 Task: For heading  Tahoma with underline.  font size for heading20,  'Change the font style of data to'Arial.  and font size to 12,  Change the alignment of both headline & data to Align left.  In the sheet  Expense Tracking Spreadsheetbook
Action: Mouse moved to (71, 124)
Screenshot: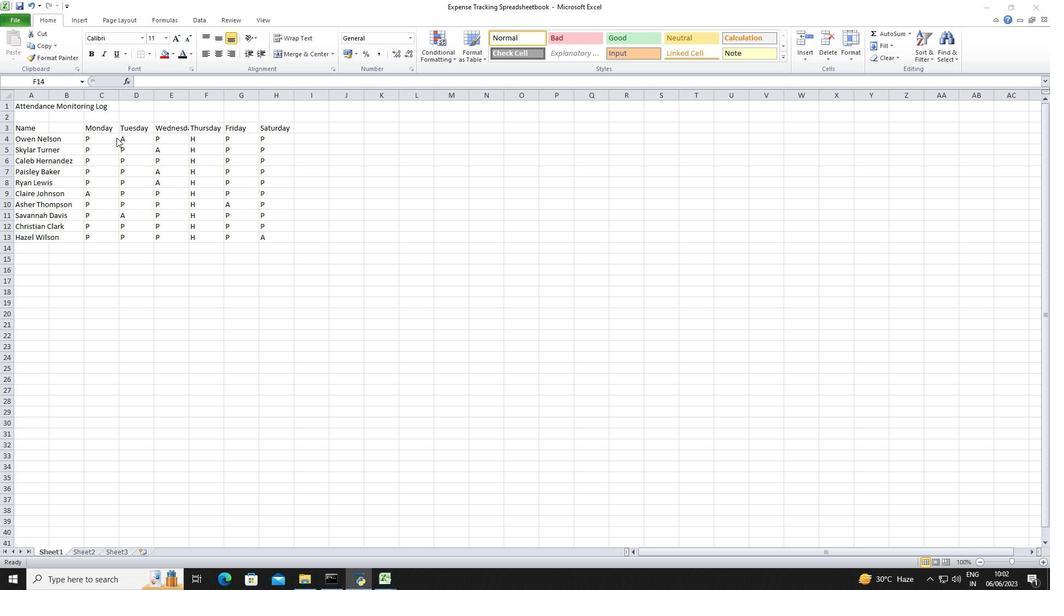 
Action: Mouse pressed left at (71, 124)
Screenshot: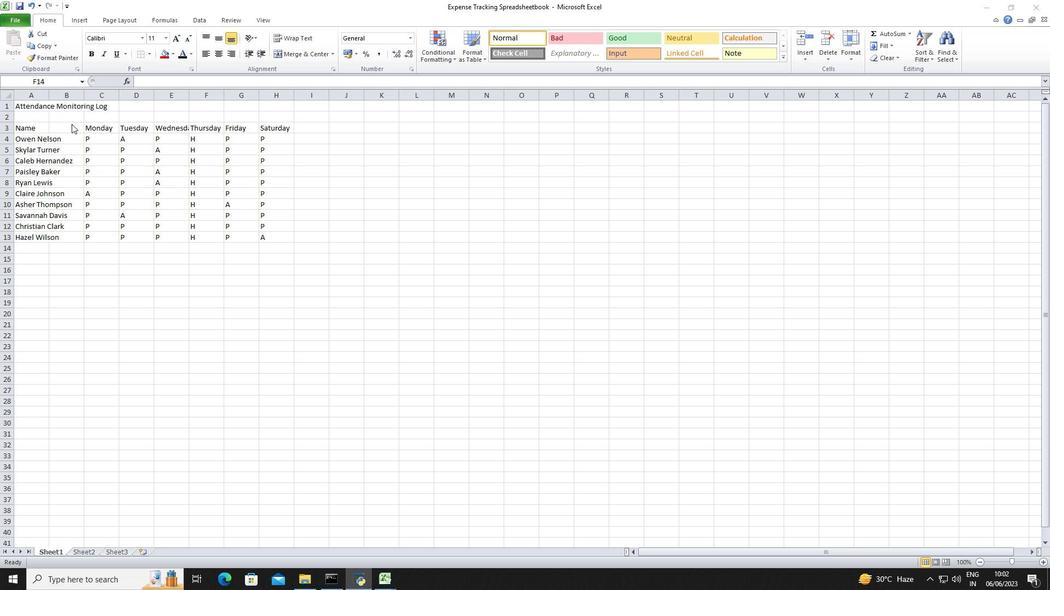 
Action: Mouse moved to (22, 109)
Screenshot: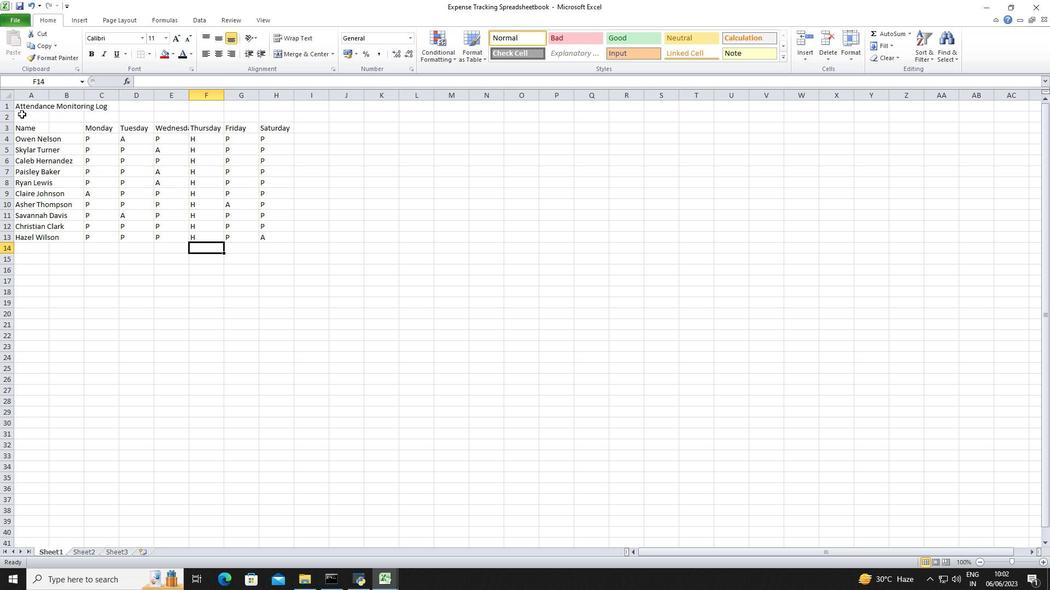 
Action: Mouse pressed left at (22, 109)
Screenshot: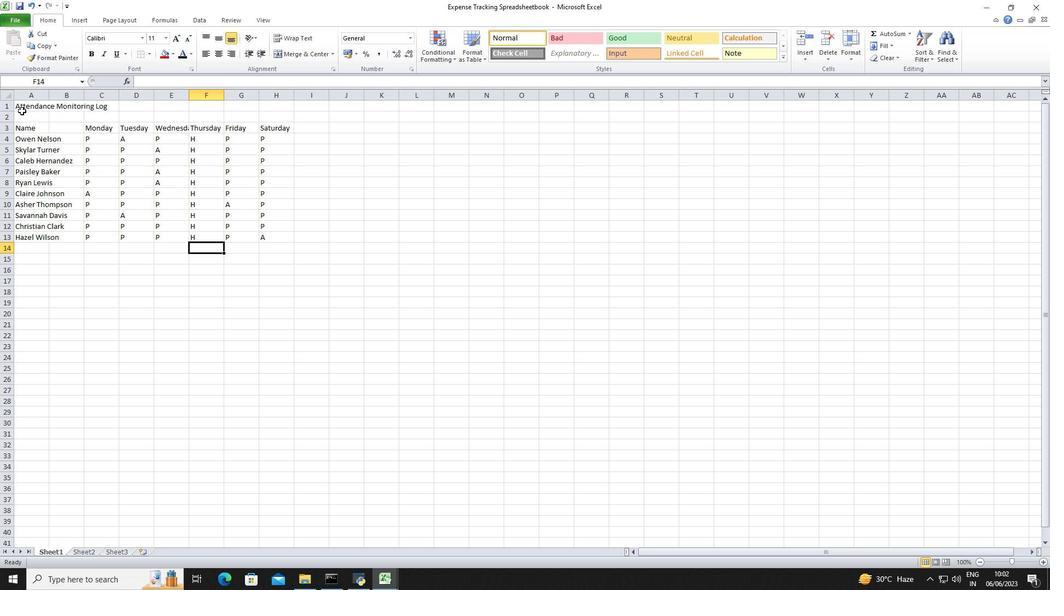 
Action: Mouse moved to (118, 39)
Screenshot: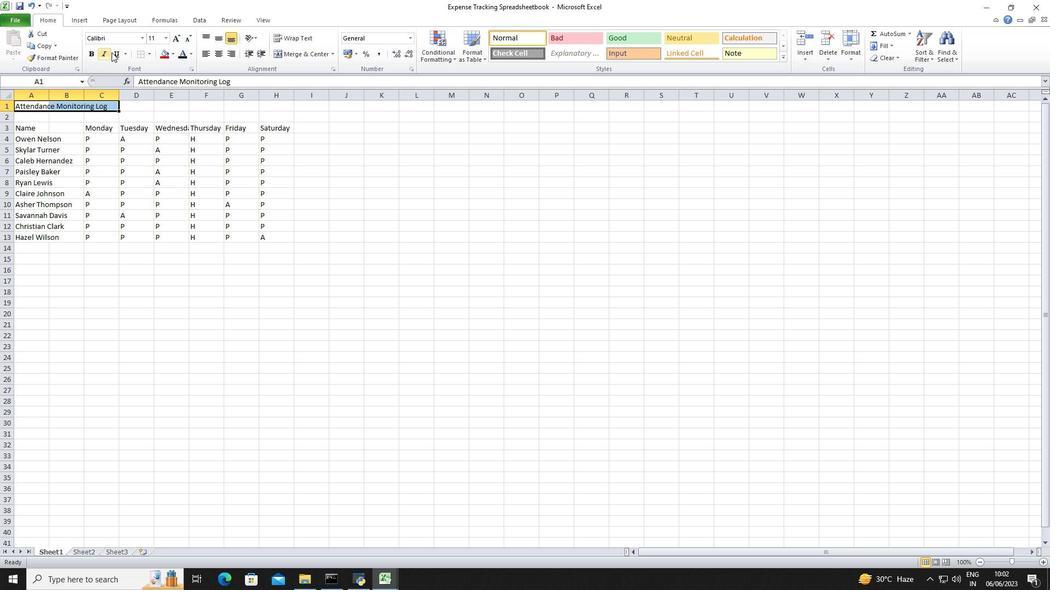 
Action: Mouse pressed left at (118, 39)
Screenshot: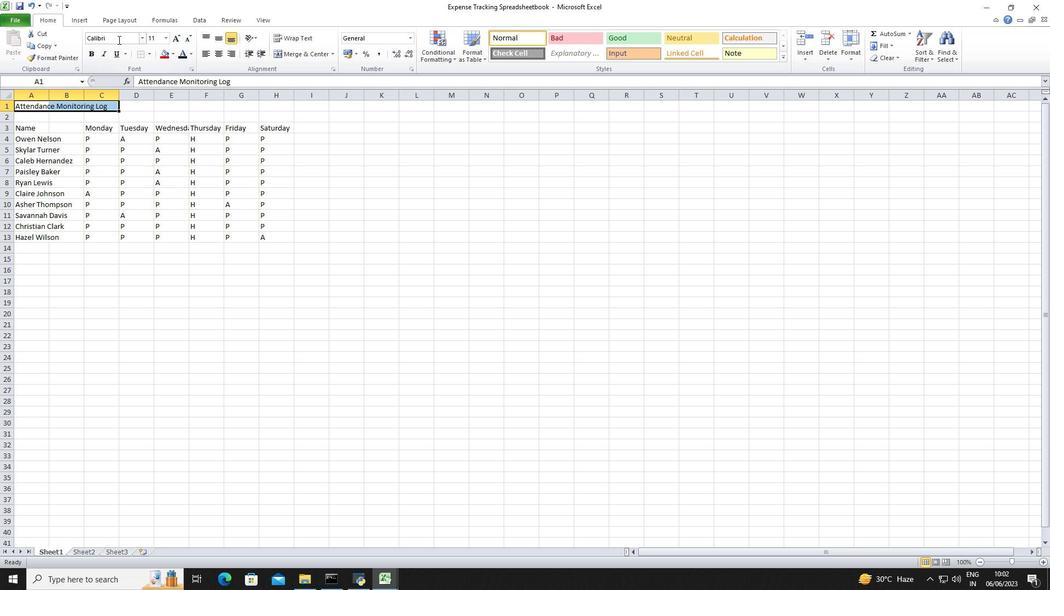 
Action: Key pressed <Key.shift>Tahoma<Key.enter>
Screenshot: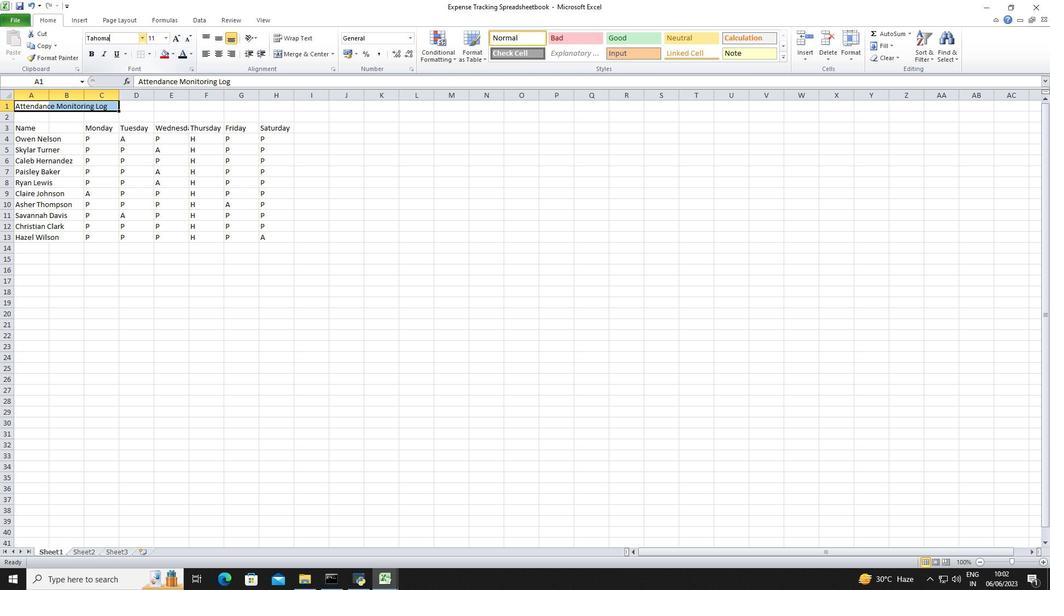 
Action: Mouse moved to (114, 51)
Screenshot: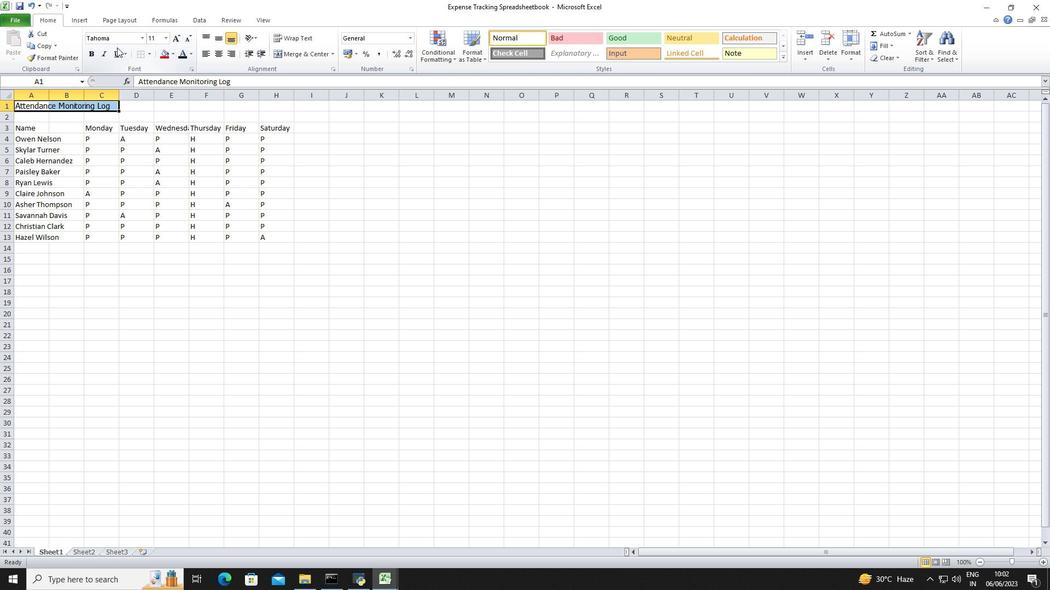 
Action: Mouse pressed left at (114, 51)
Screenshot: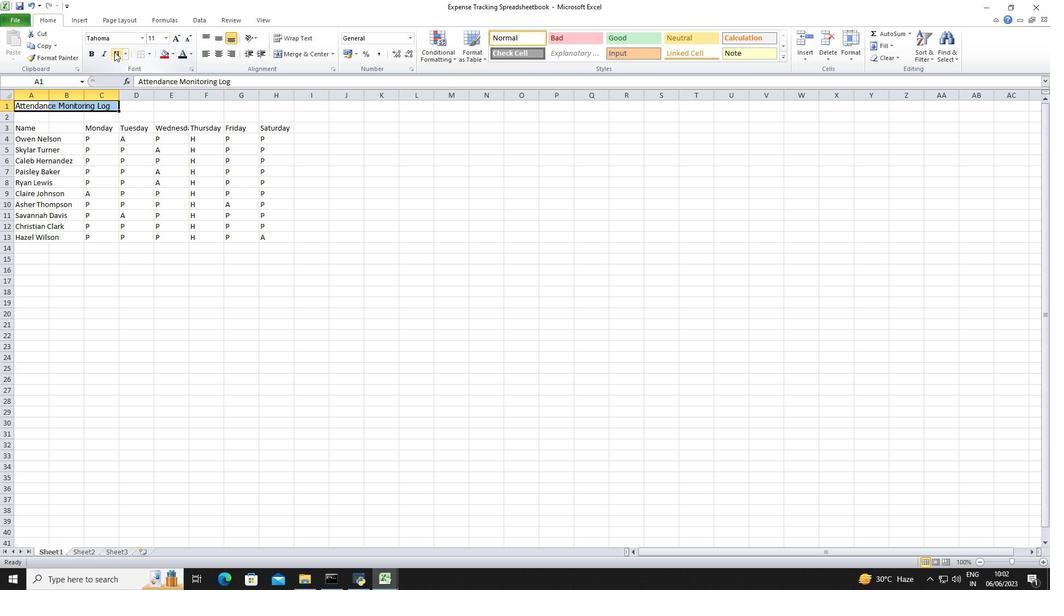 
Action: Mouse moved to (168, 34)
Screenshot: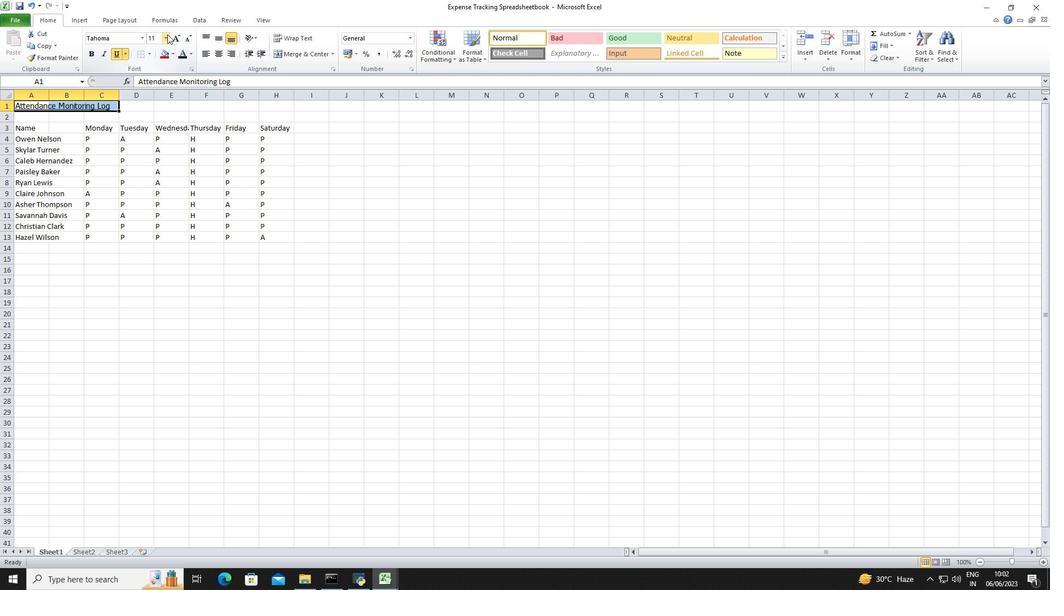 
Action: Mouse pressed left at (168, 34)
Screenshot: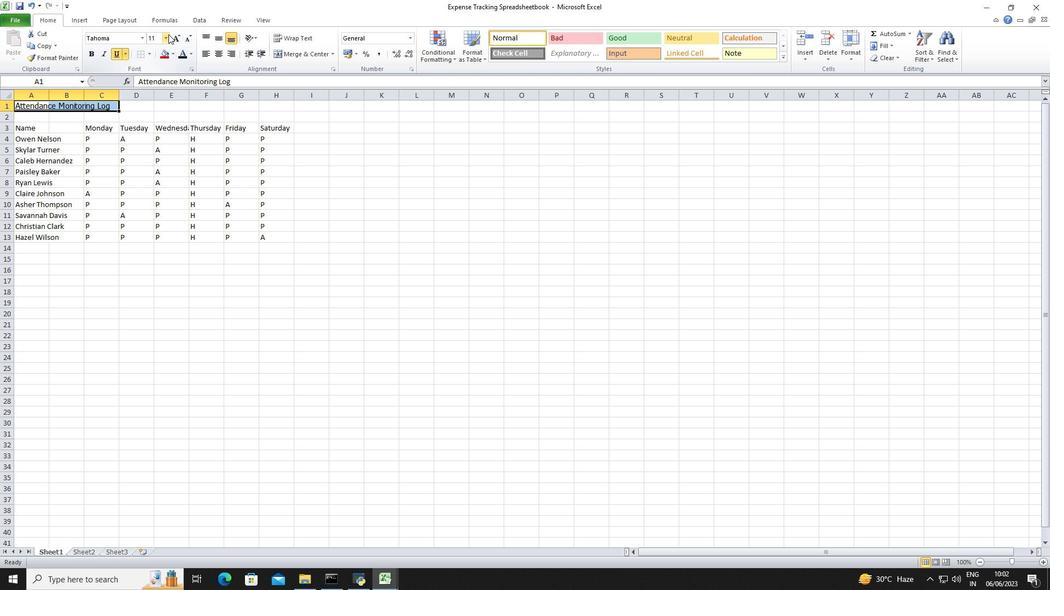 
Action: Mouse moved to (156, 120)
Screenshot: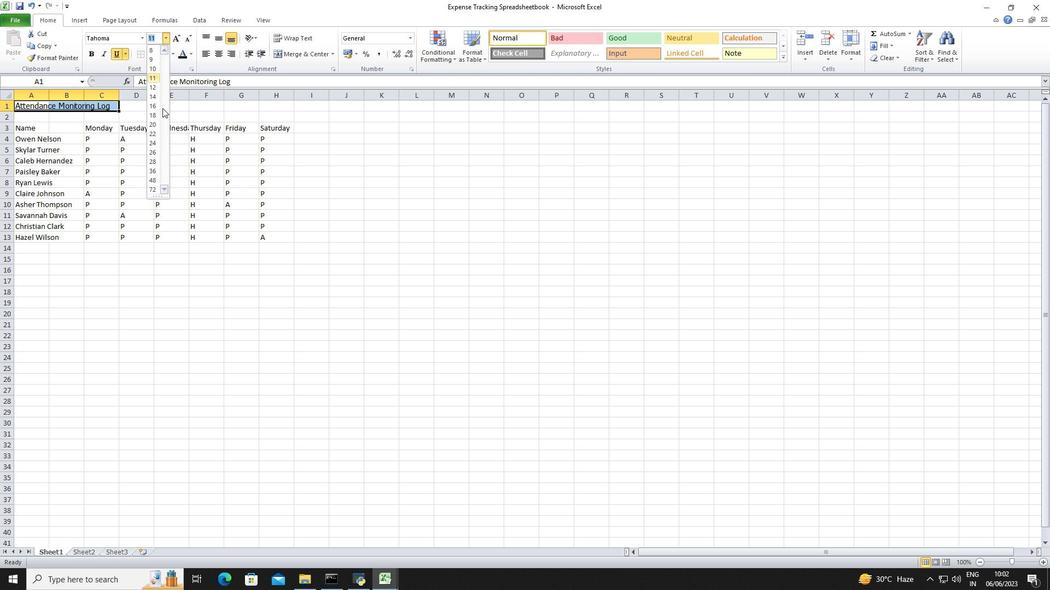 
Action: Mouse pressed left at (156, 120)
Screenshot: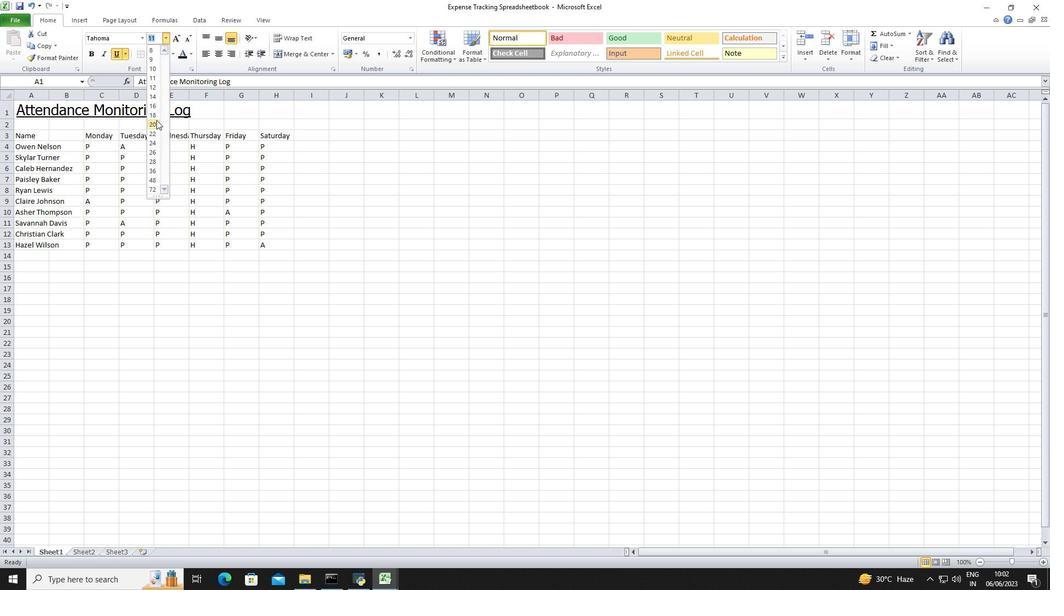 
Action: Mouse moved to (47, 137)
Screenshot: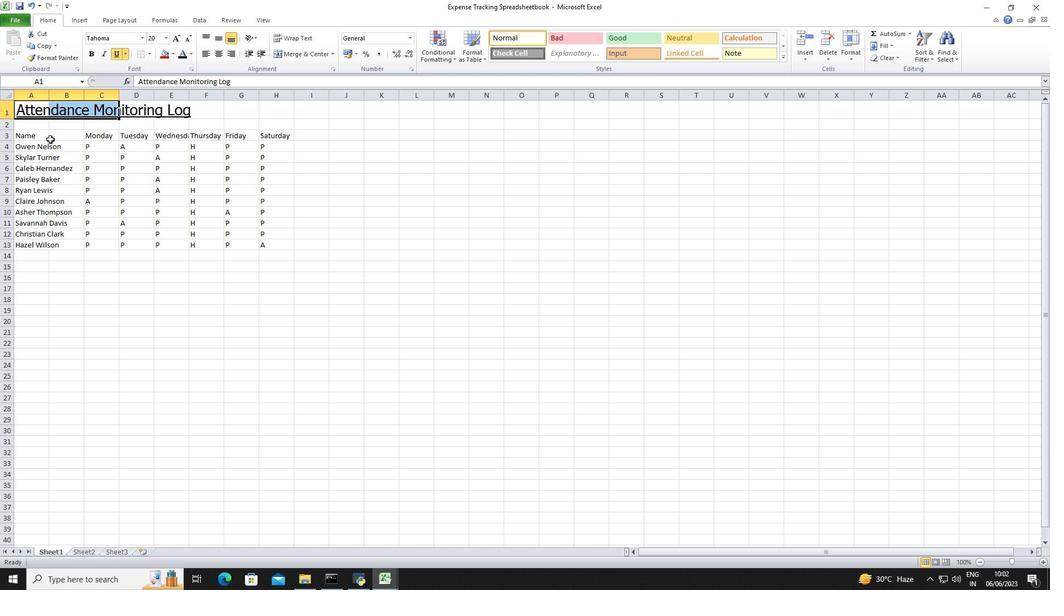 
Action: Mouse pressed left at (47, 137)
Screenshot: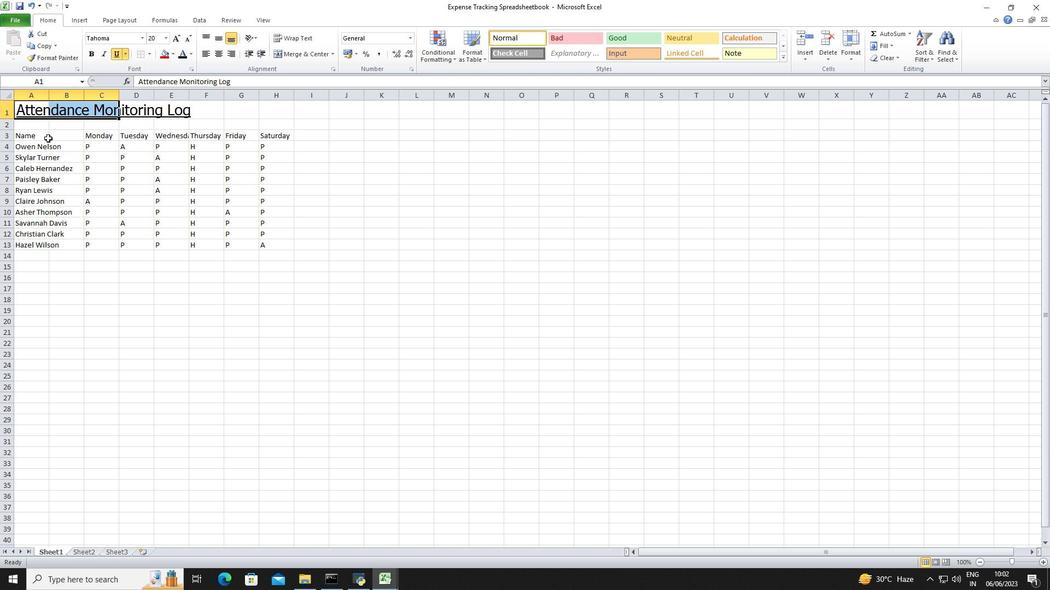 
Action: Mouse moved to (121, 38)
Screenshot: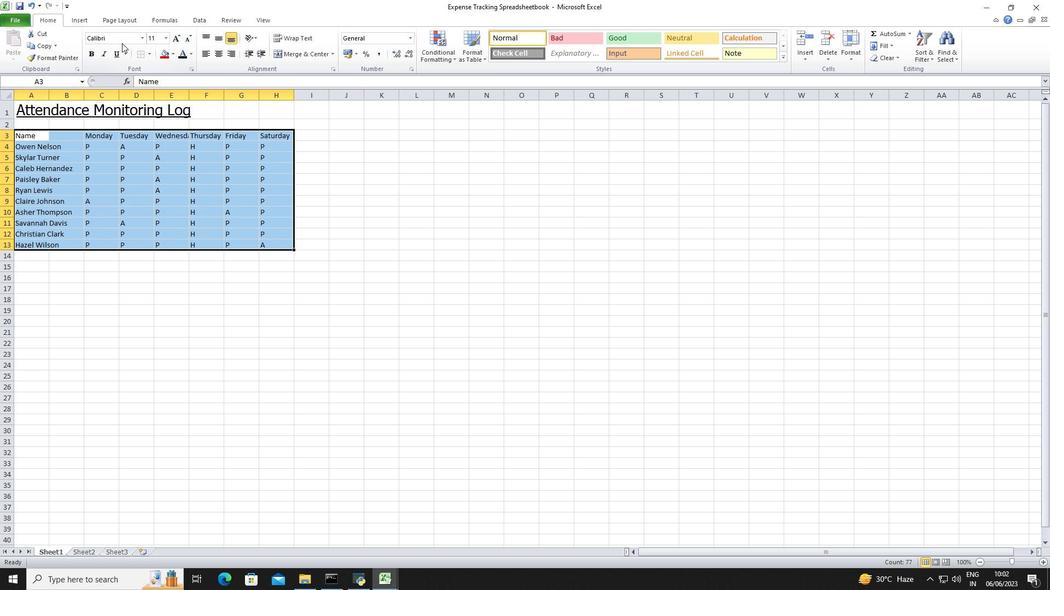 
Action: Mouse pressed left at (121, 38)
Screenshot: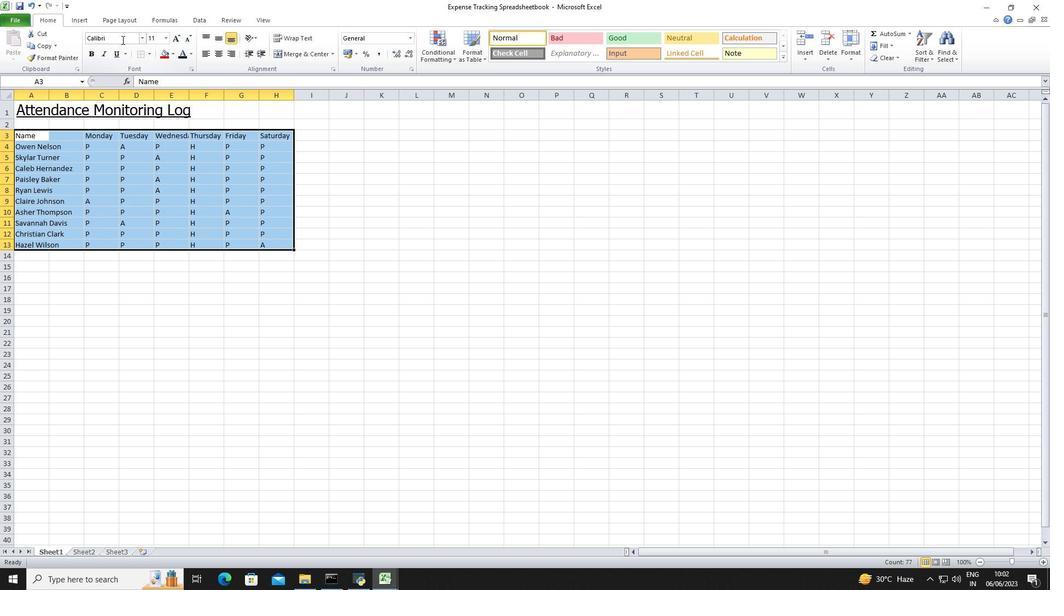 
Action: Key pressed <Key.shift>Arial<Key.enter>
Screenshot: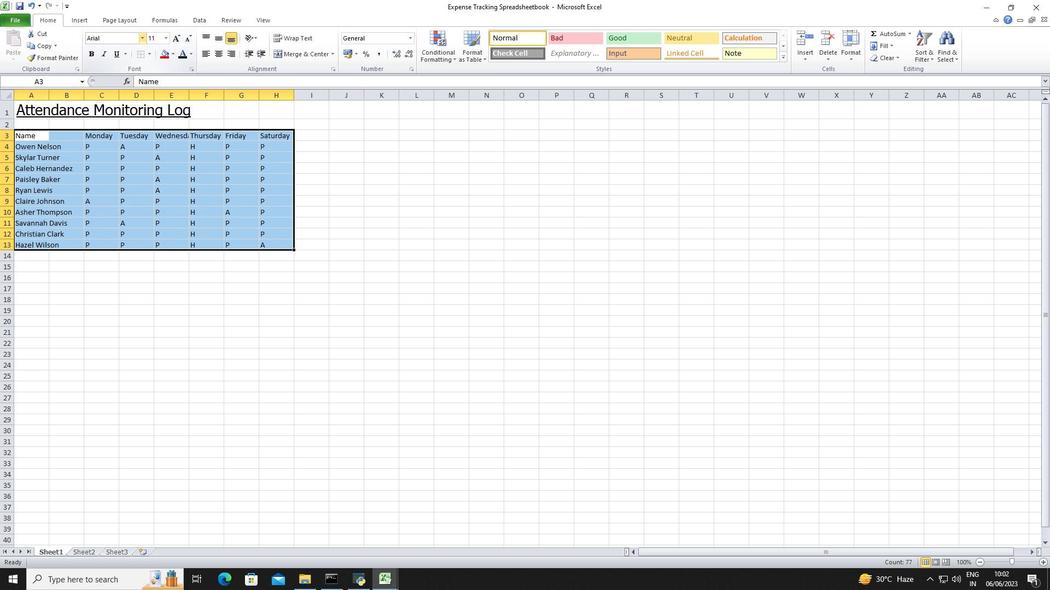 
Action: Mouse moved to (165, 37)
Screenshot: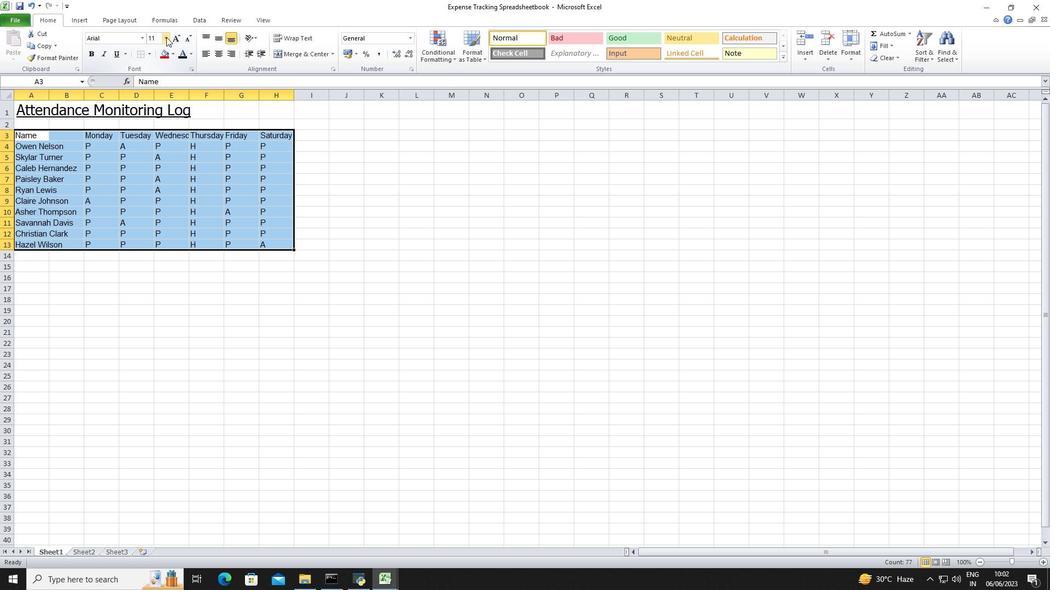 
Action: Mouse pressed left at (165, 37)
Screenshot: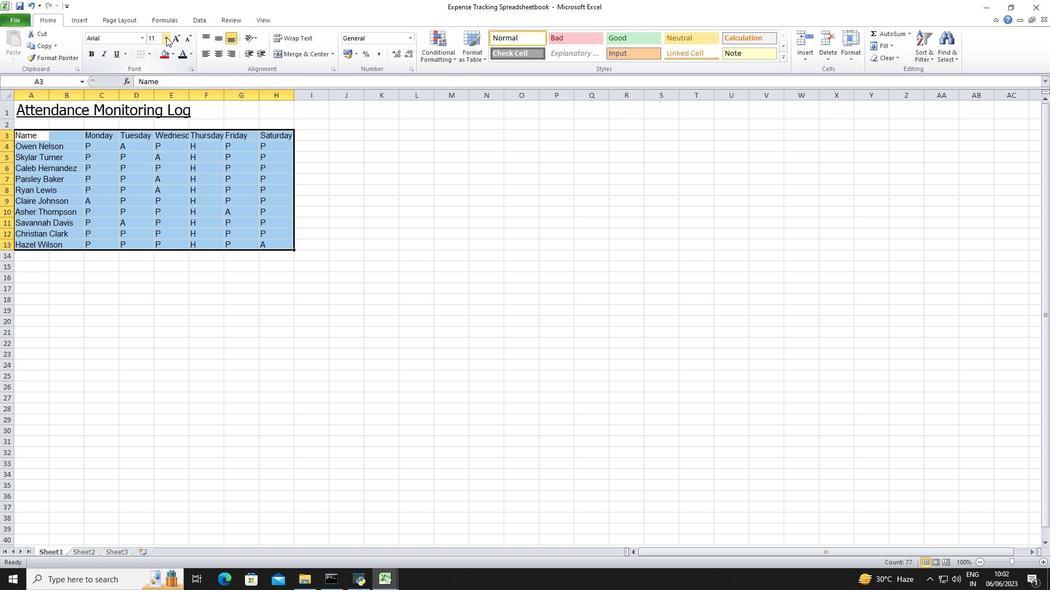 
Action: Mouse moved to (153, 84)
Screenshot: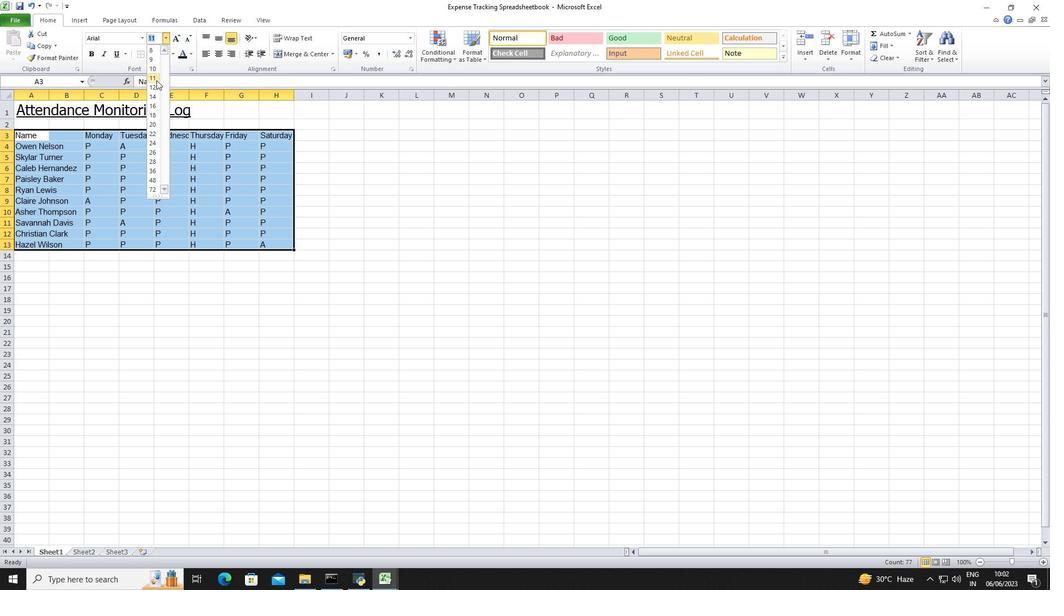 
Action: Mouse pressed left at (153, 84)
Screenshot: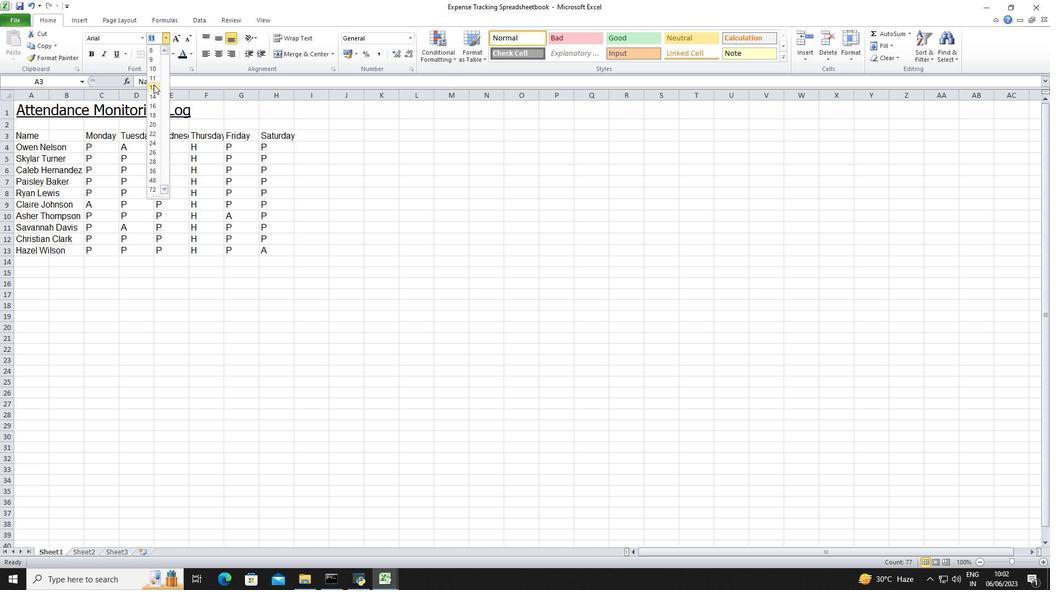 
Action: Mouse moved to (201, 51)
Screenshot: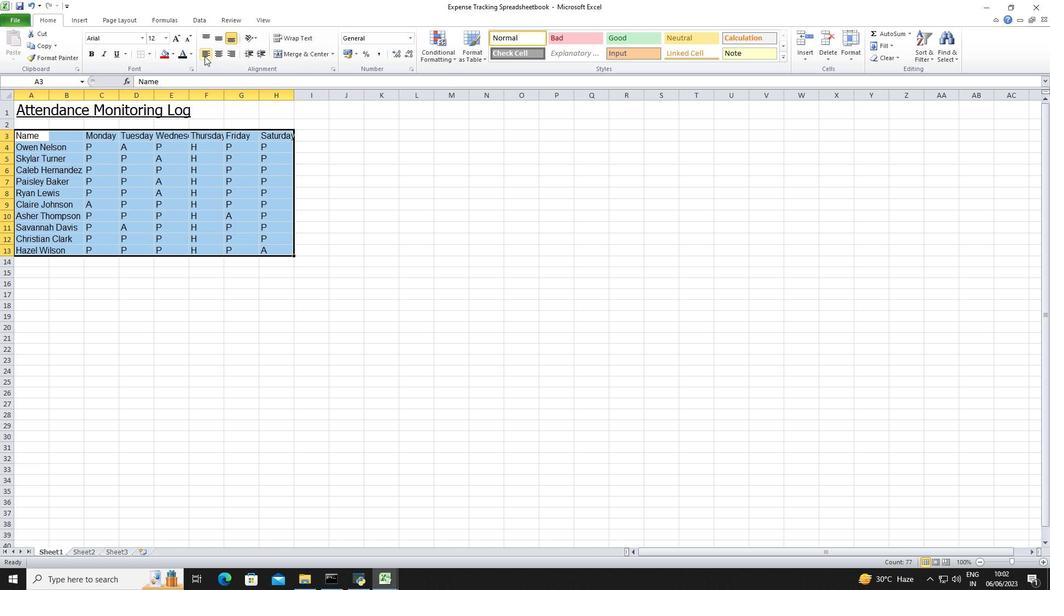 
Action: Mouse pressed left at (201, 51)
Screenshot: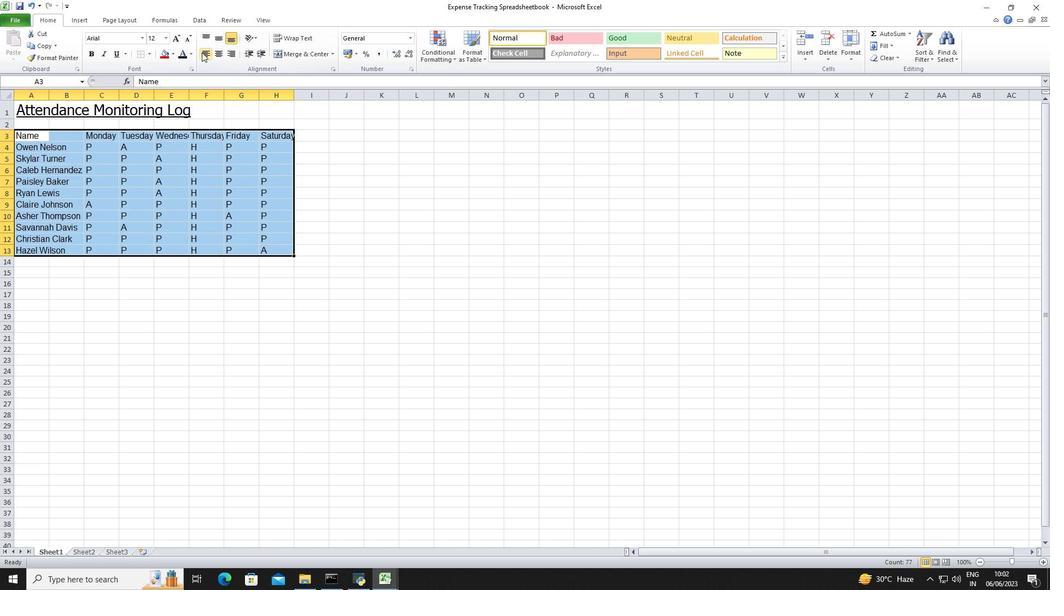 
Action: Mouse moved to (33, 111)
Screenshot: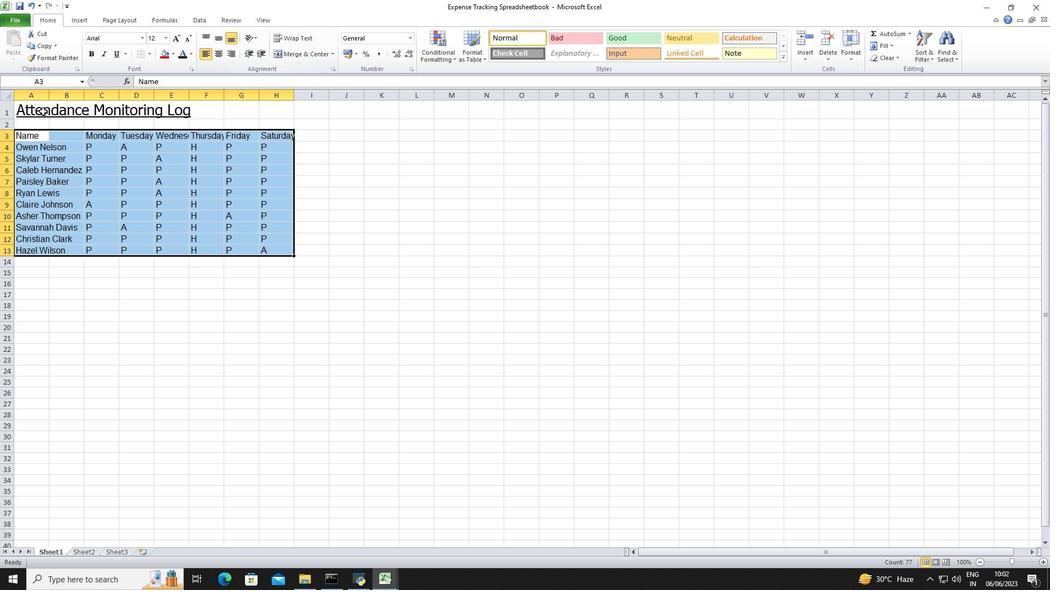 
Action: Mouse pressed left at (33, 111)
Screenshot: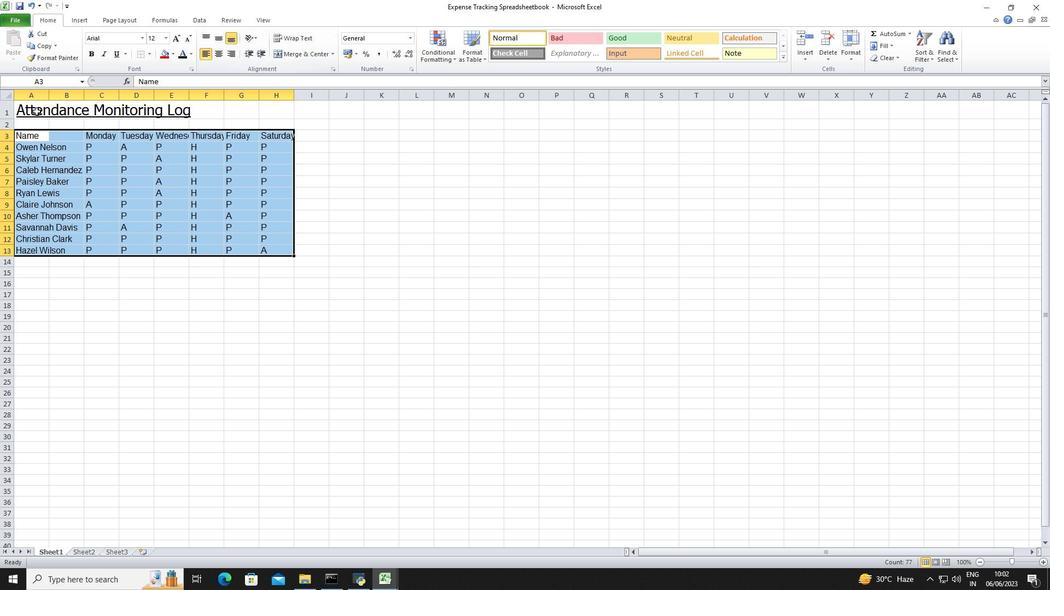 
Action: Mouse moved to (204, 54)
Screenshot: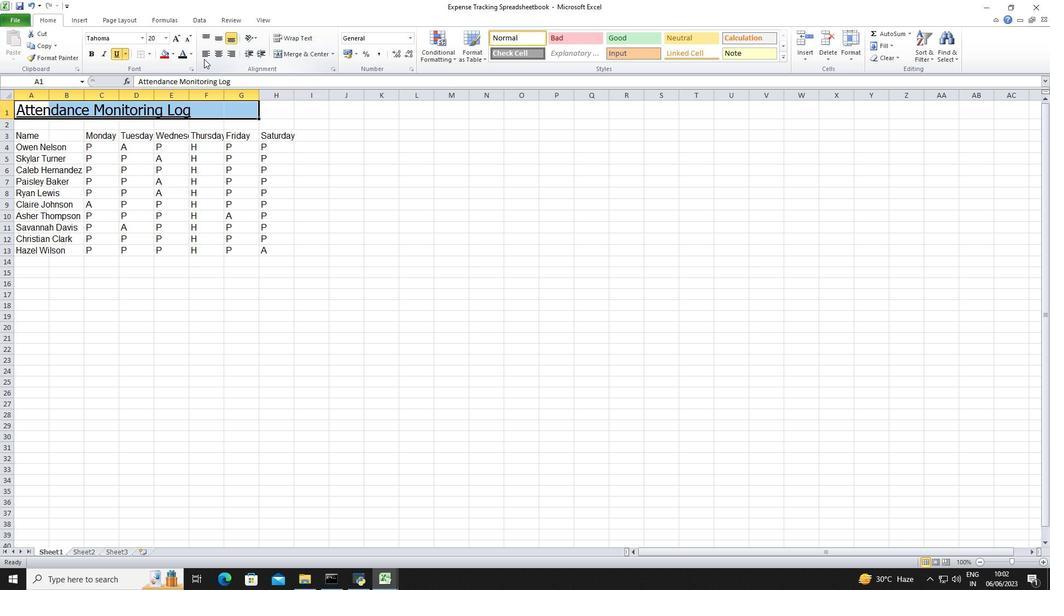 
Action: Mouse pressed left at (204, 54)
Screenshot: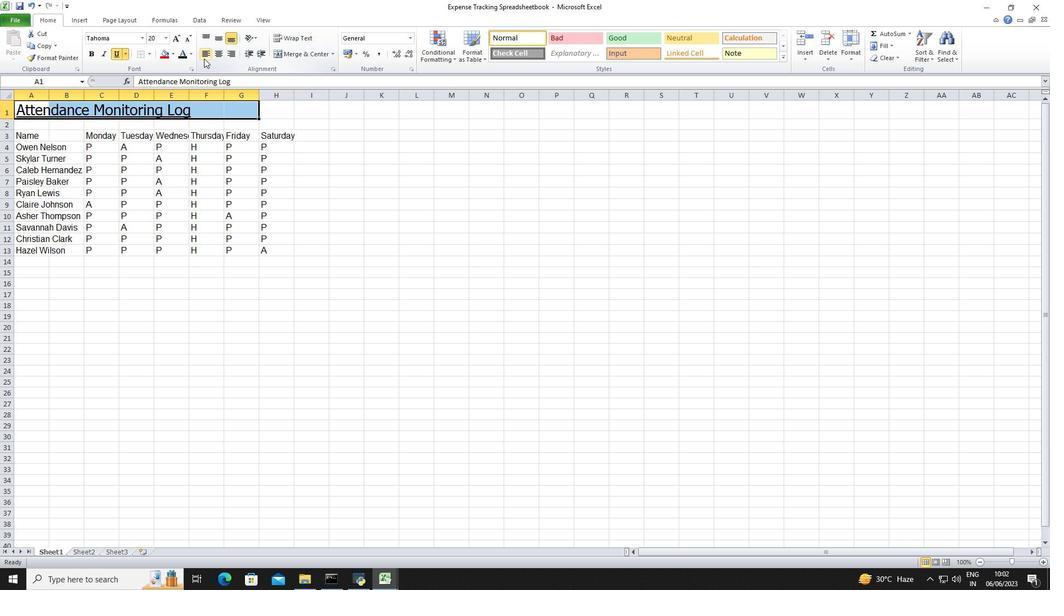 
Action: Mouse moved to (360, 188)
Screenshot: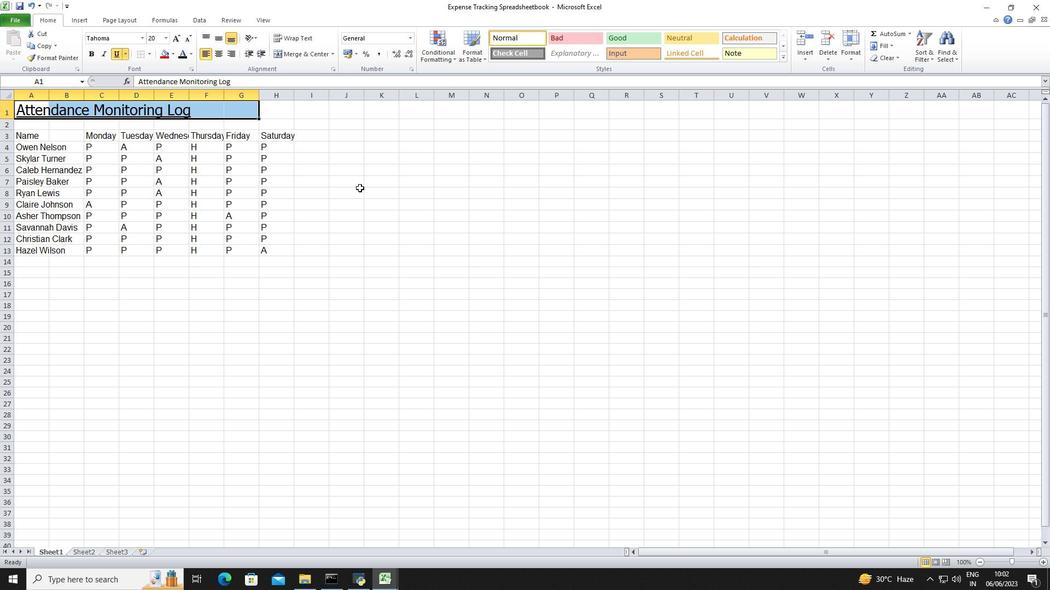 
Action: Mouse pressed left at (360, 188)
Screenshot: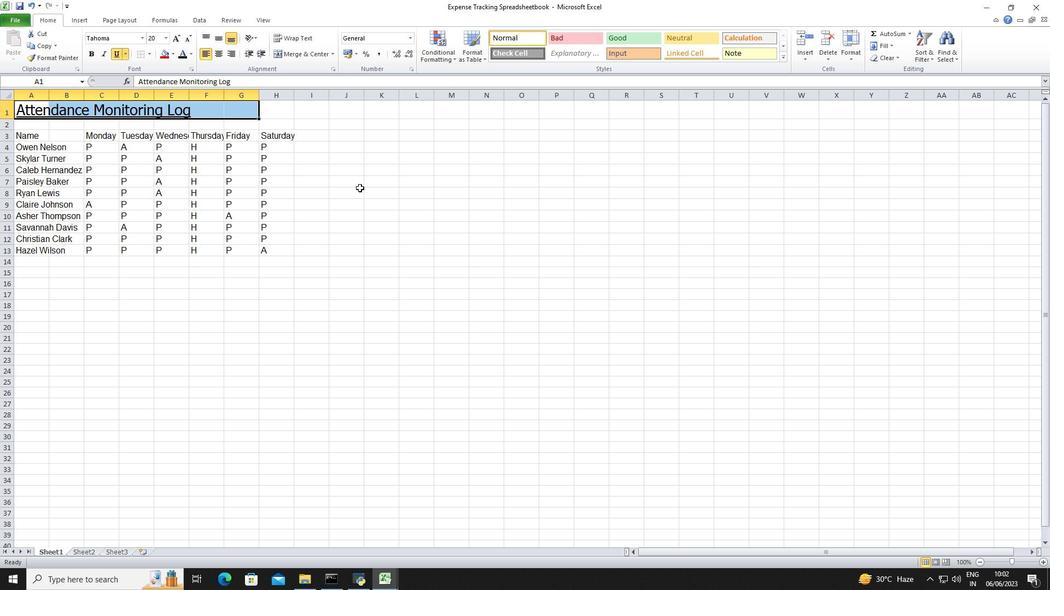 
